 Task: Search for calendar events related to 'Board' in the calendar application.
Action: Mouse moved to (18, 58)
Screenshot: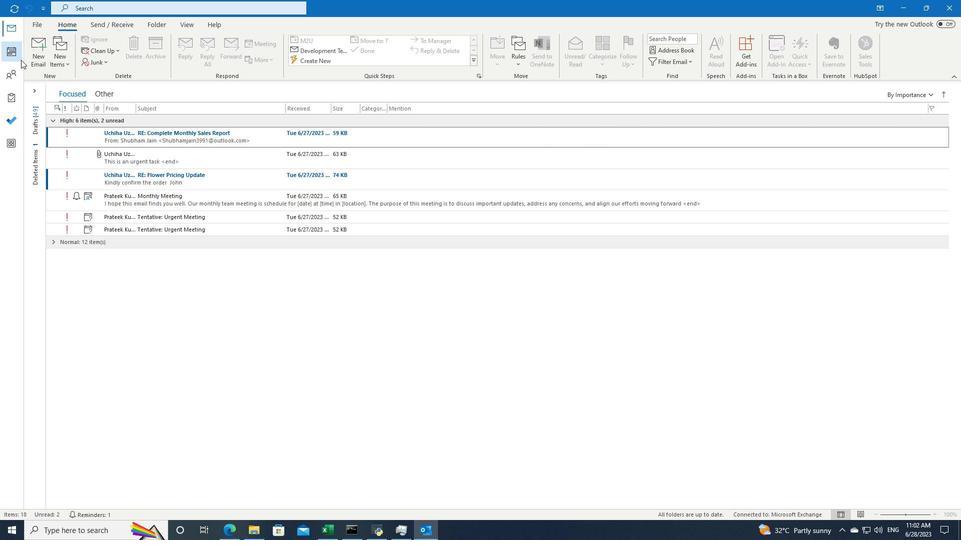 
Action: Mouse pressed left at (18, 58)
Screenshot: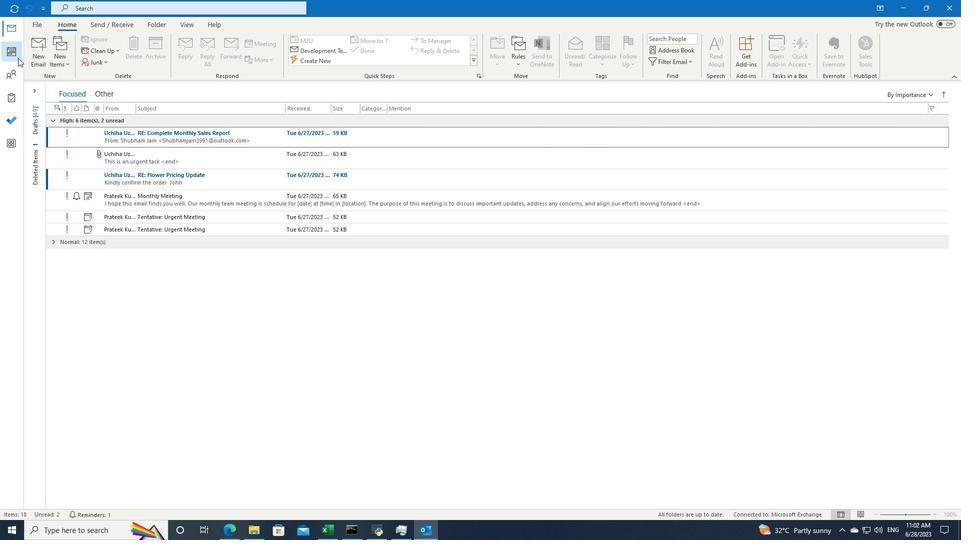 
Action: Mouse moved to (167, 8)
Screenshot: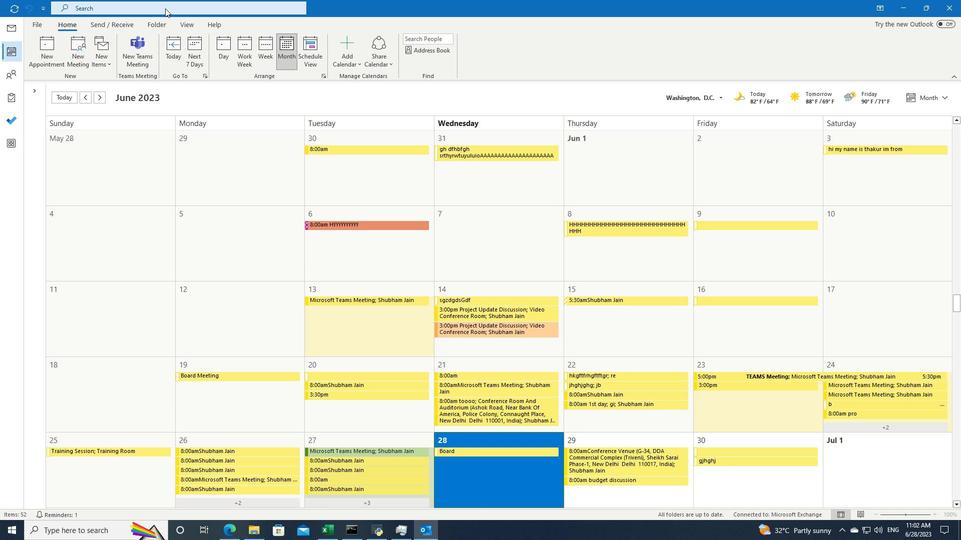 
Action: Mouse pressed left at (167, 8)
Screenshot: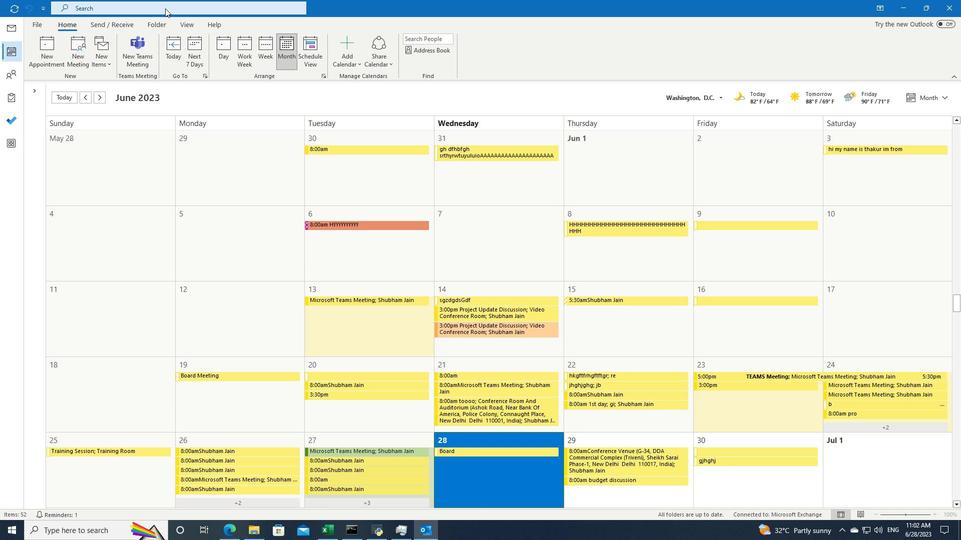 
Action: Mouse moved to (177, 10)
Screenshot: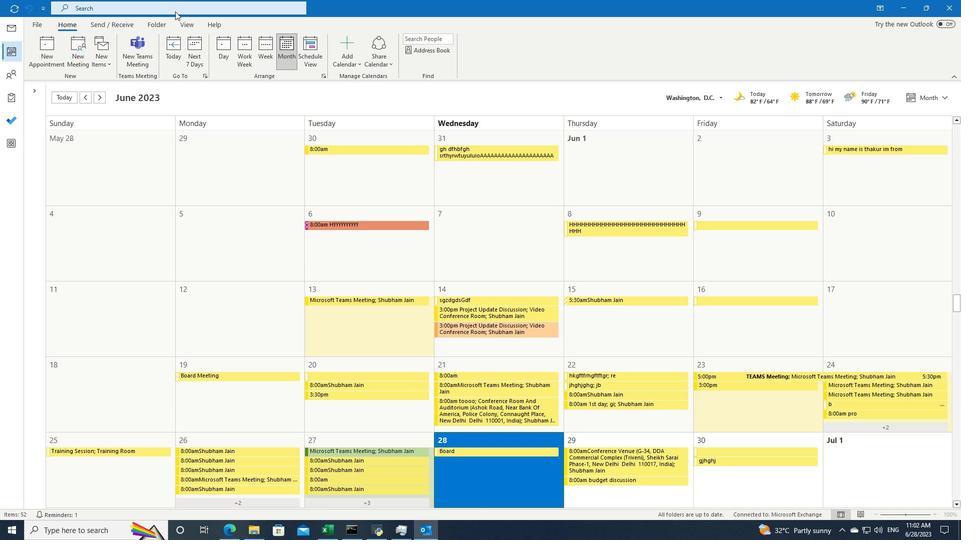 
Action: Mouse pressed left at (177, 10)
Screenshot: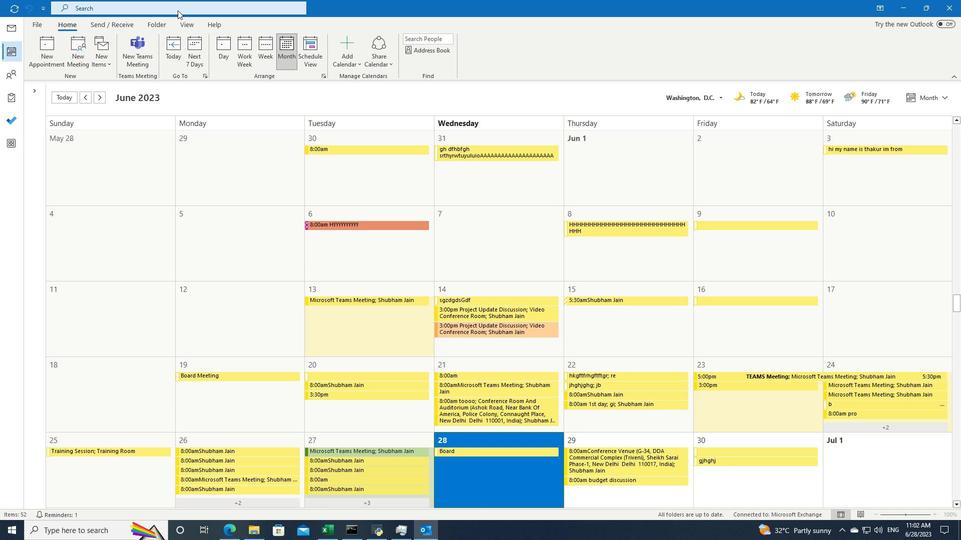 
Action: Mouse moved to (337, 6)
Screenshot: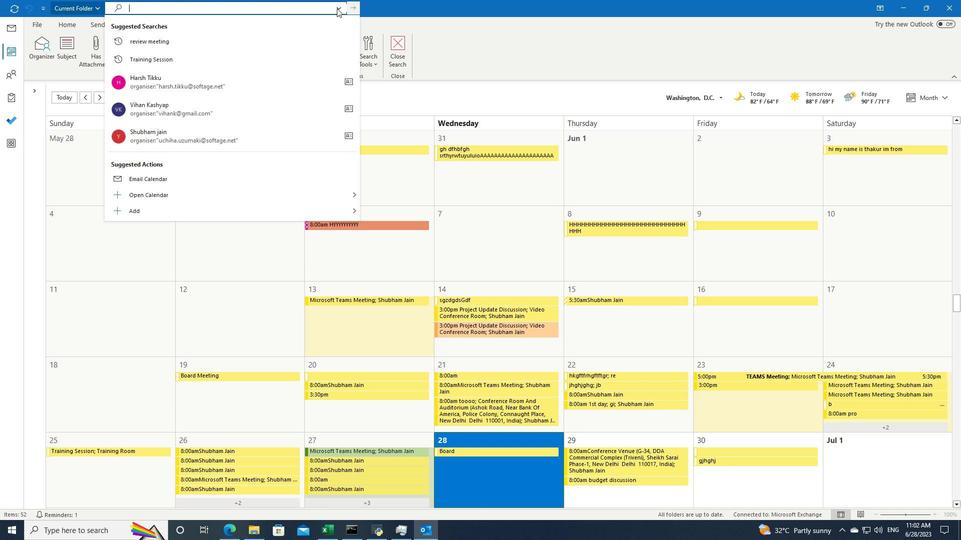 
Action: Mouse pressed left at (337, 6)
Screenshot: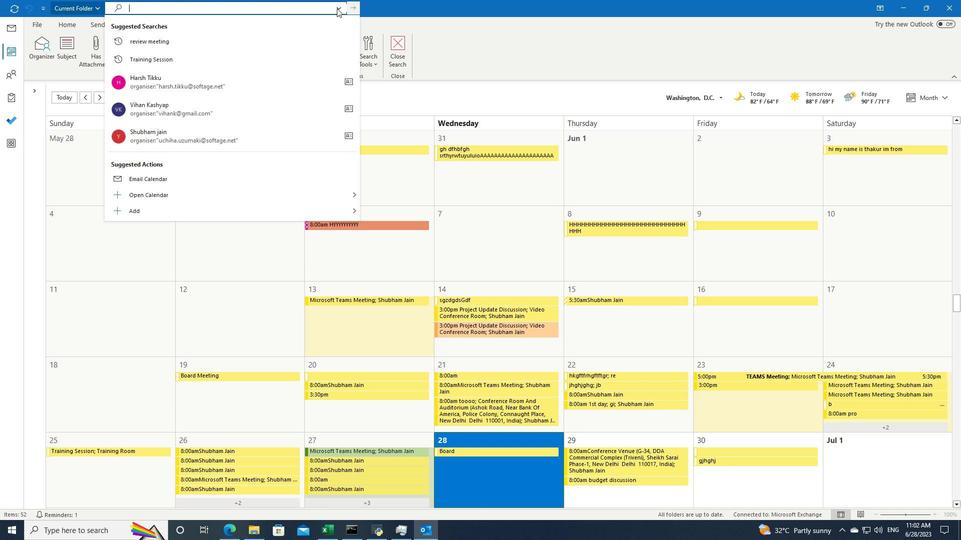 
Action: Mouse moved to (186, 109)
Screenshot: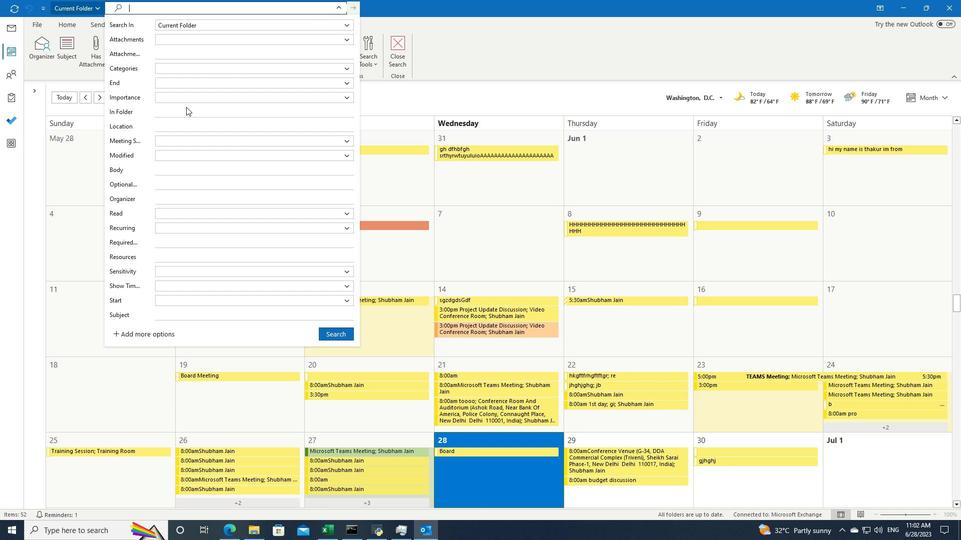 
Action: Mouse pressed left at (186, 109)
Screenshot: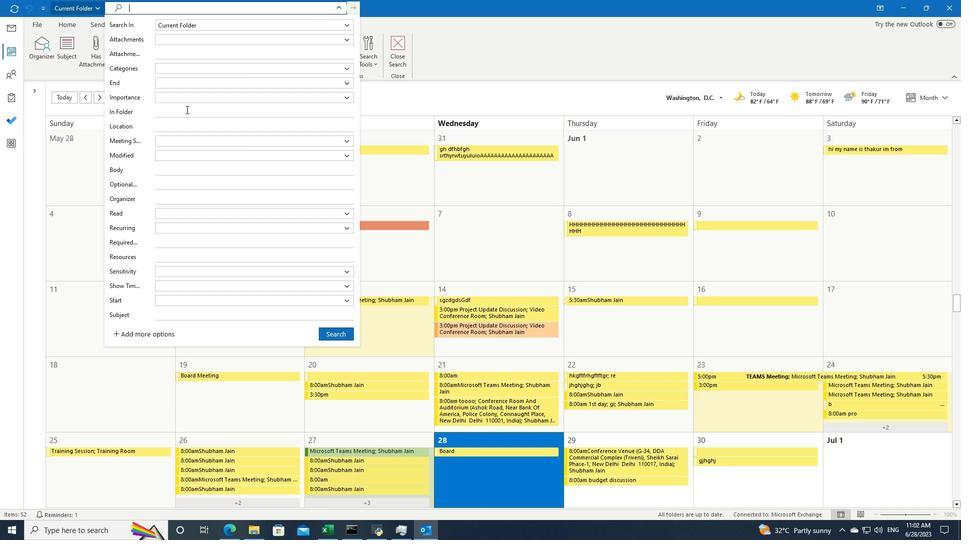 
Action: Key pressed <Key.shift>Board
Screenshot: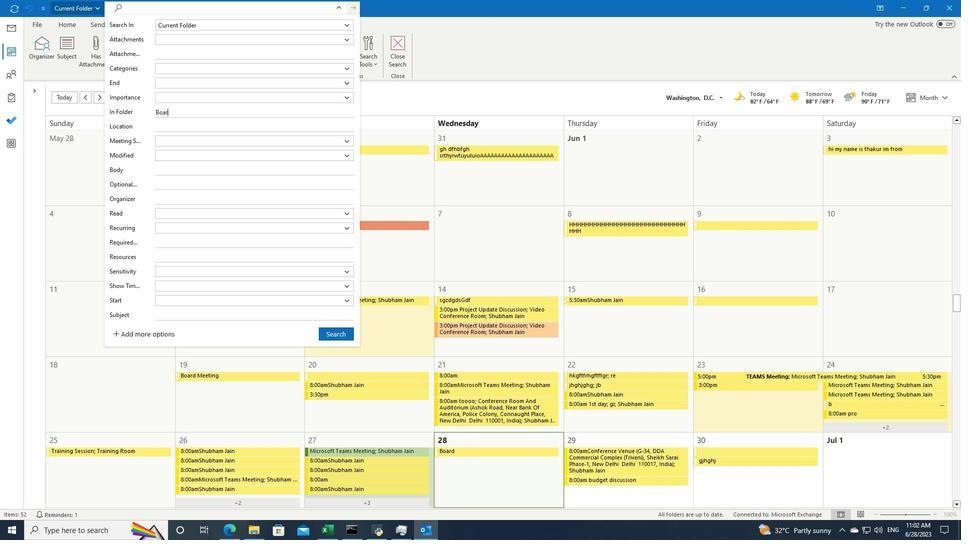 
Action: Mouse moved to (348, 339)
Screenshot: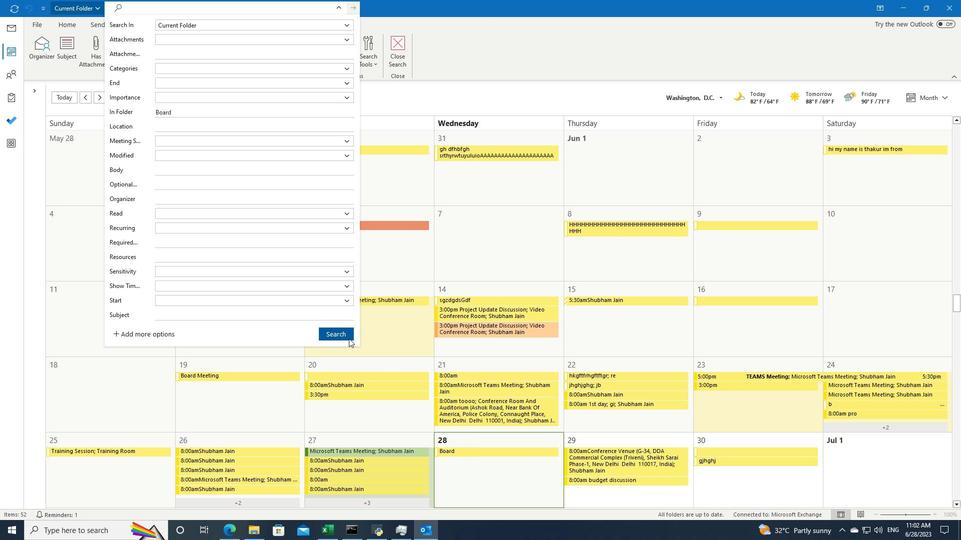 
Action: Mouse pressed left at (348, 339)
Screenshot: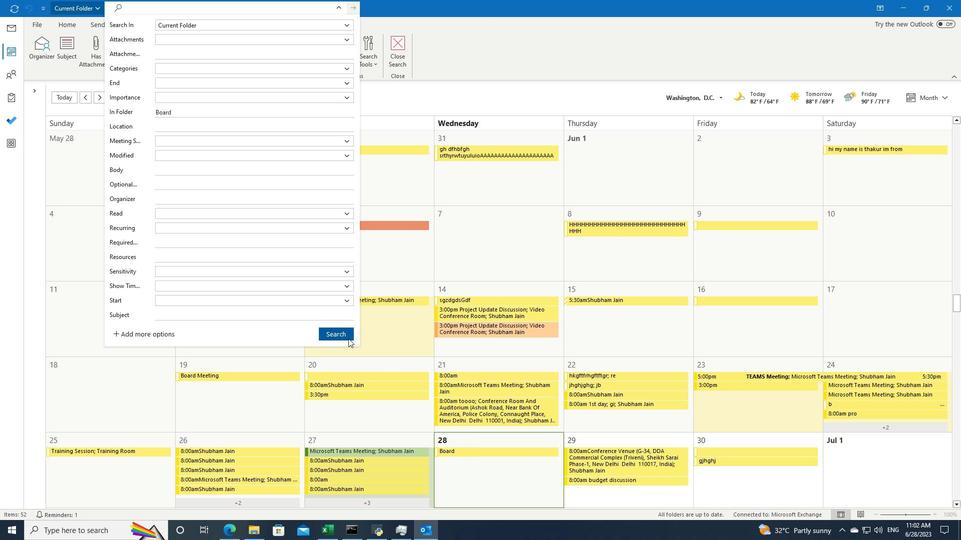 
